 Task: Create Card Board Meeting Execution in Board Website Design and Development to Workspace Information Technology Consulting. Create Card Kitchenware Review in Board Social Media Influencer Analytics and Reporting to Workspace Information Technology Consulting. Create Card Board Meeting Execution in Board Customer Service Feedback Loop Implementation and Management to Workspace Information Technology Consulting
Action: Mouse moved to (70, 382)
Screenshot: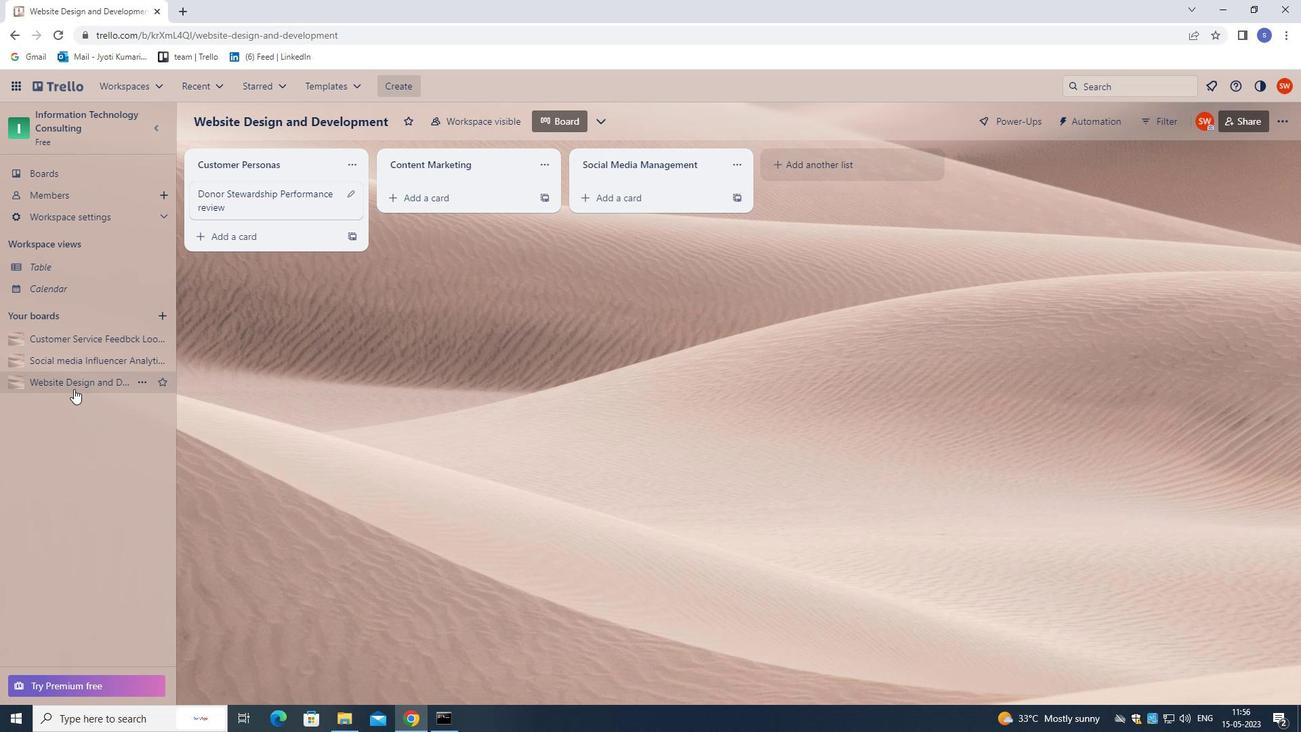 
Action: Mouse pressed left at (70, 382)
Screenshot: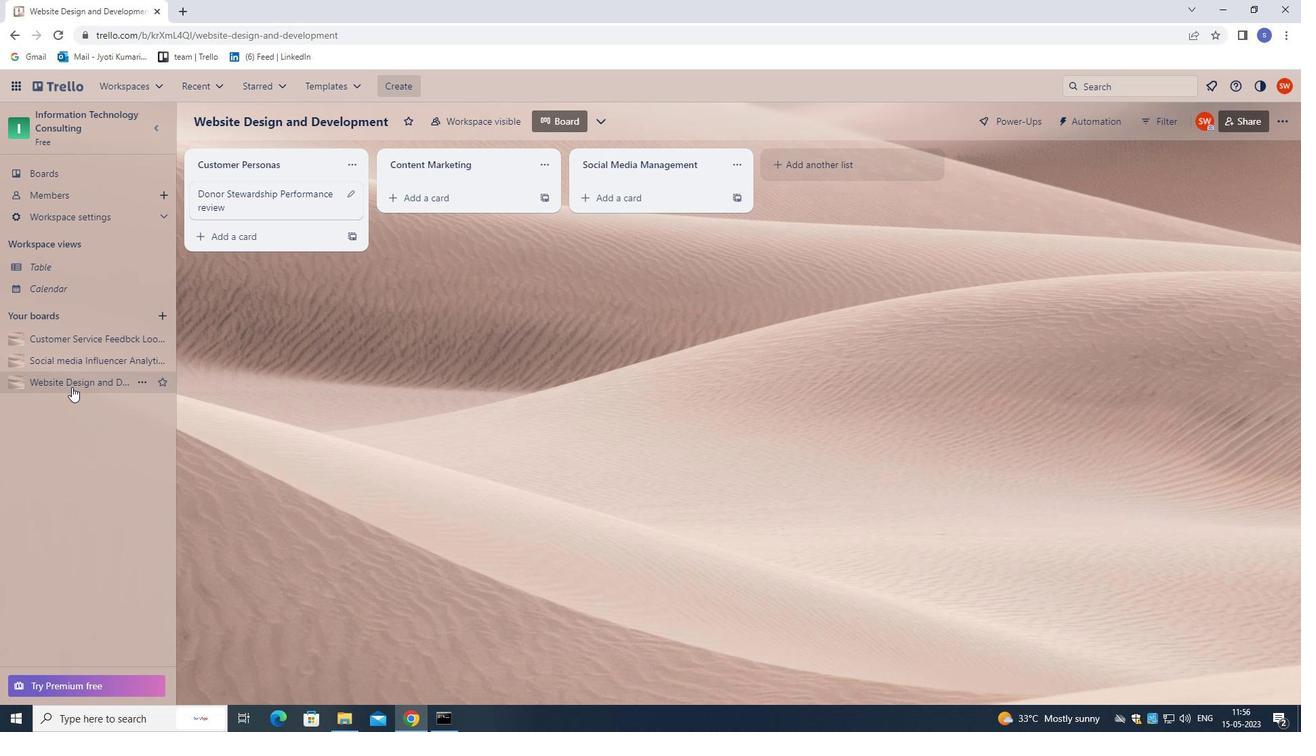
Action: Mouse moved to (487, 204)
Screenshot: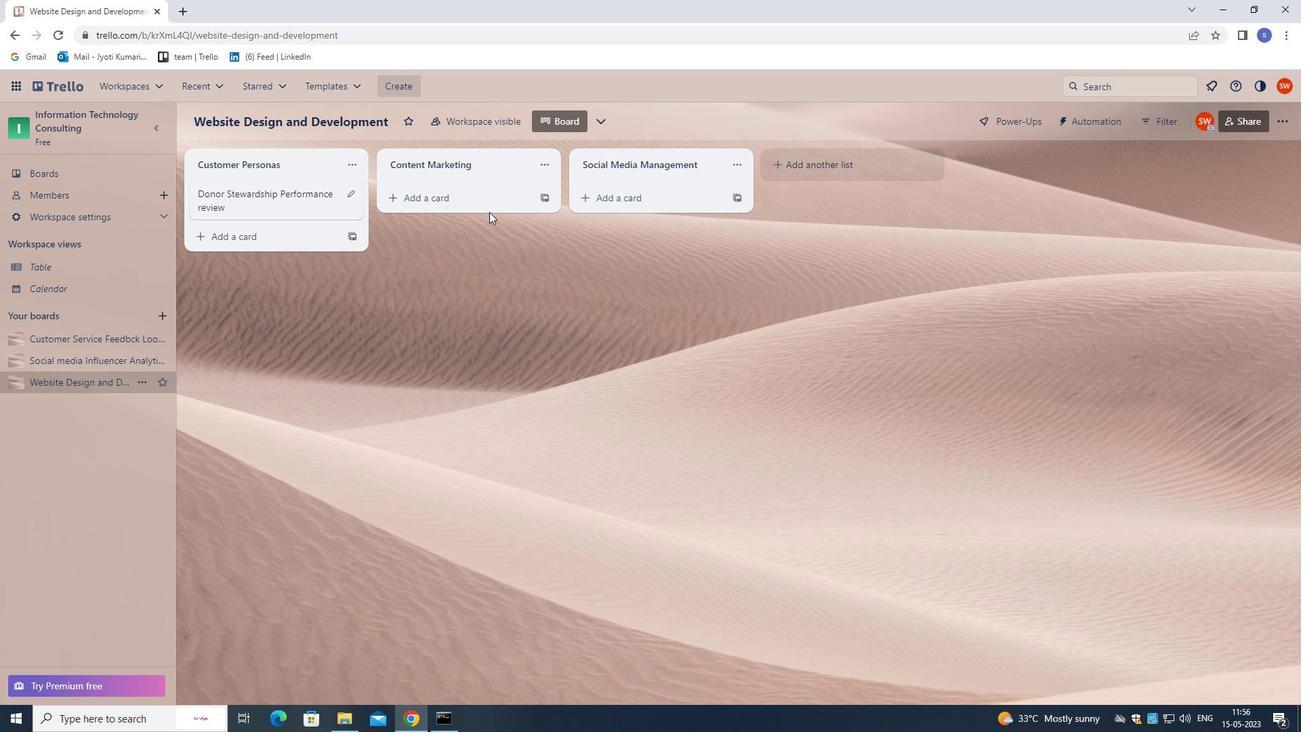 
Action: Mouse pressed left at (487, 204)
Screenshot: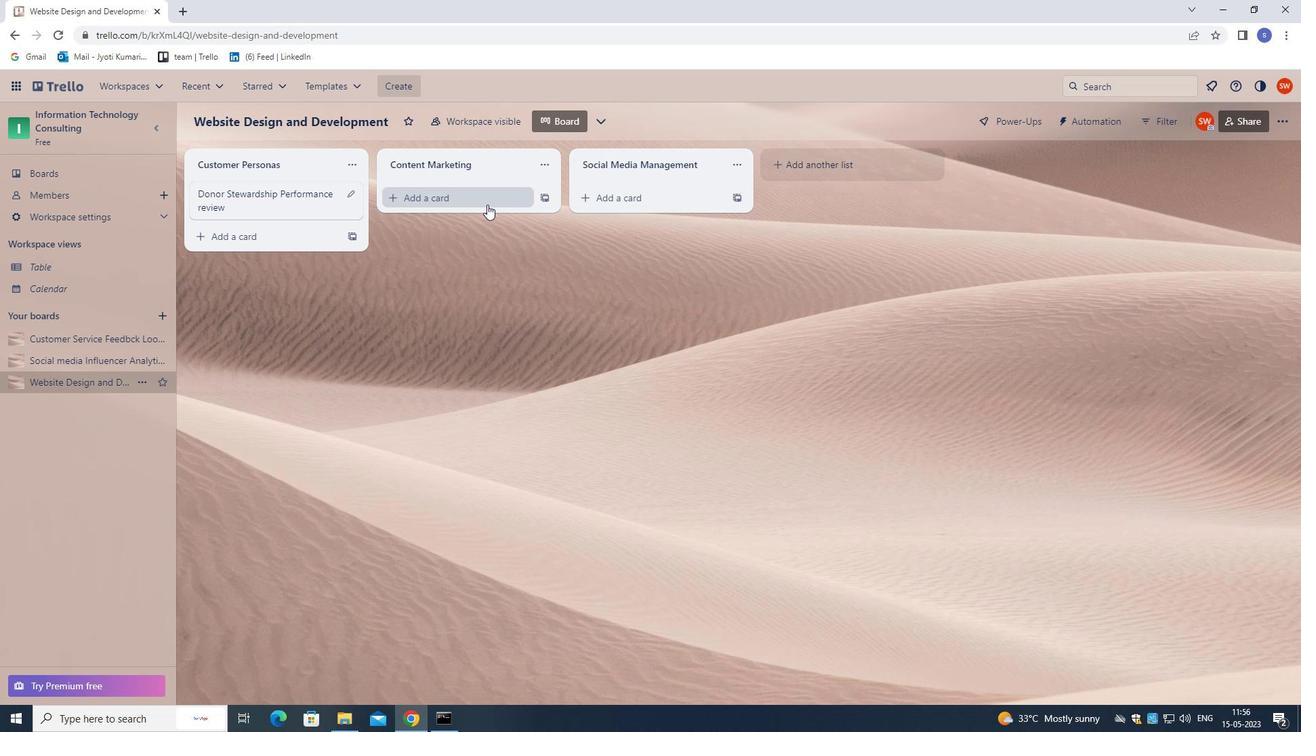 
Action: Mouse moved to (587, 398)
Screenshot: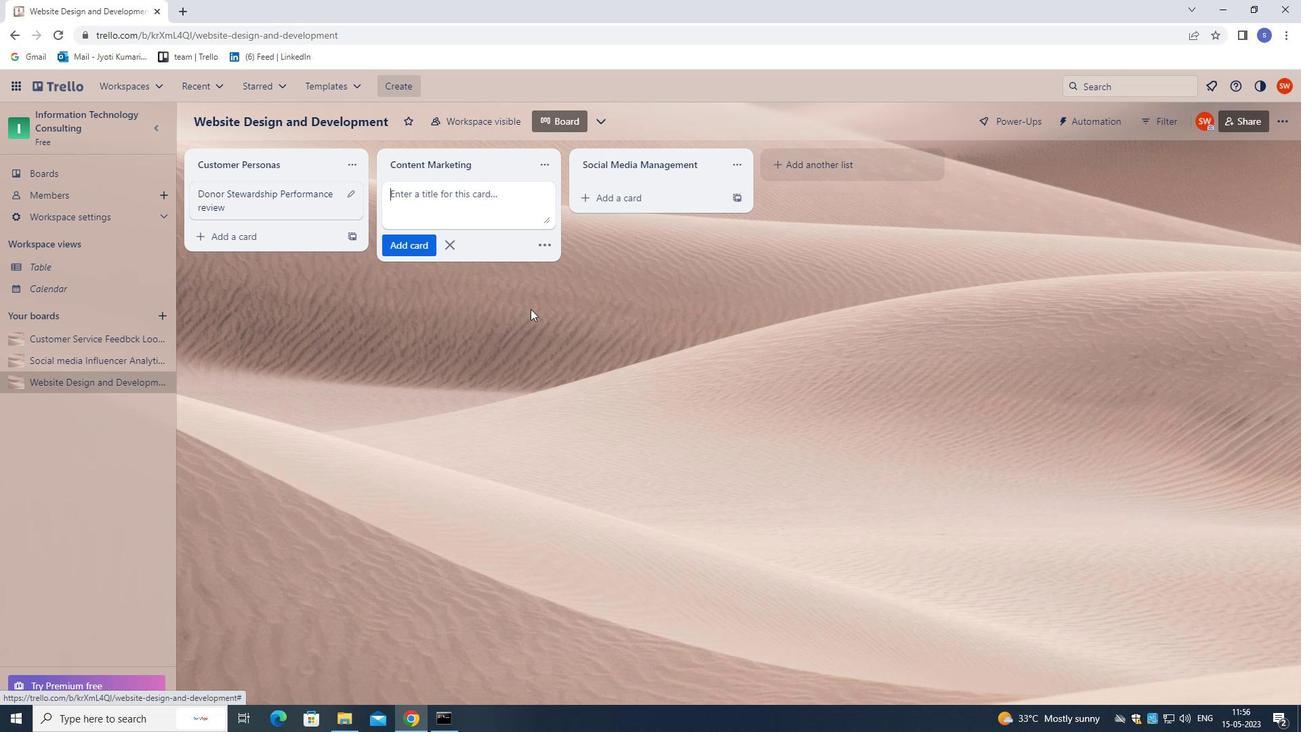 
Action: Key pressed <Key.shift>BOARD<Key.space><Key.shift><Key.shift><Key.shift><Key.shift><Key.shift><Key.shift><Key.shift><Key.shift><Key.shift><Key.shift><Key.shift><Key.shift><Key.shift><Key.shift><Key.shift><Key.shift><Key.shift><Key.shift>MEETING<Key.space><Key.shift><Key.shift><Key.shift><Key.shift><Key.shift><Key.shift><Key.shift><Key.shift><Key.shift>EXECUTION<Key.enter>
Screenshot: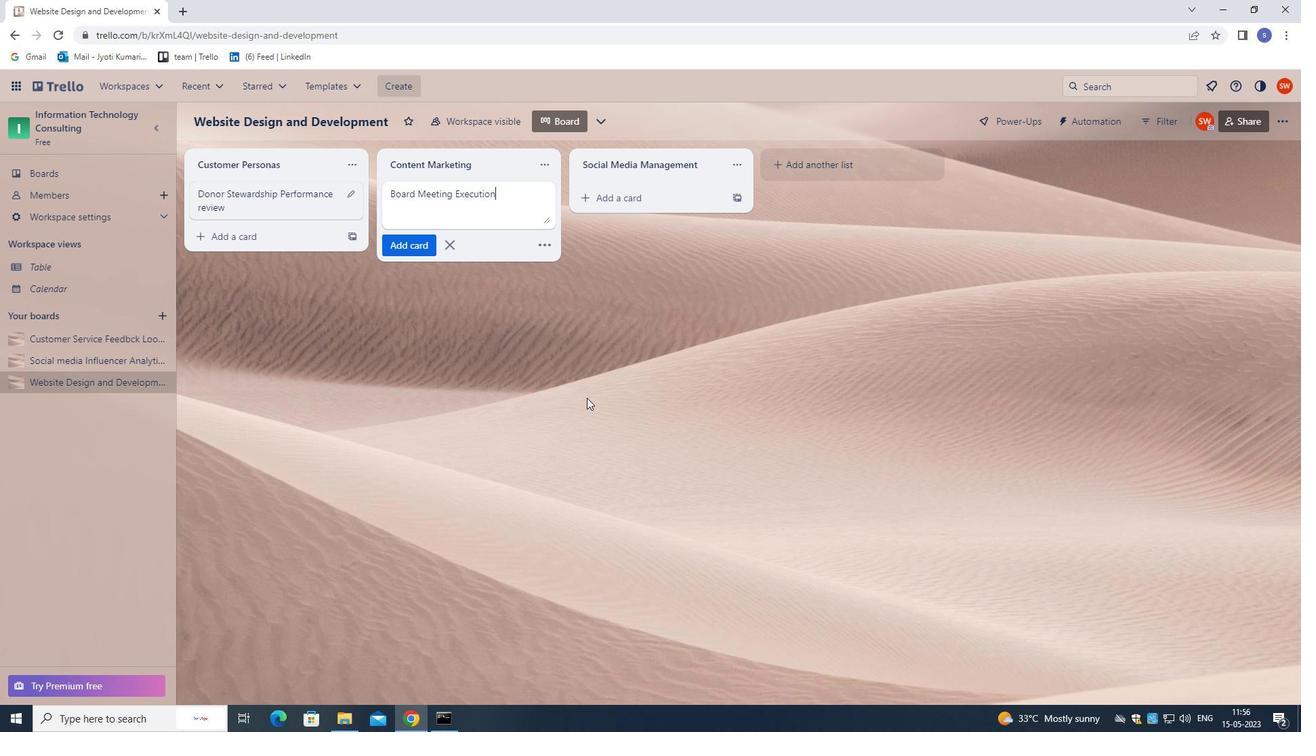 
Action: Mouse moved to (55, 358)
Screenshot: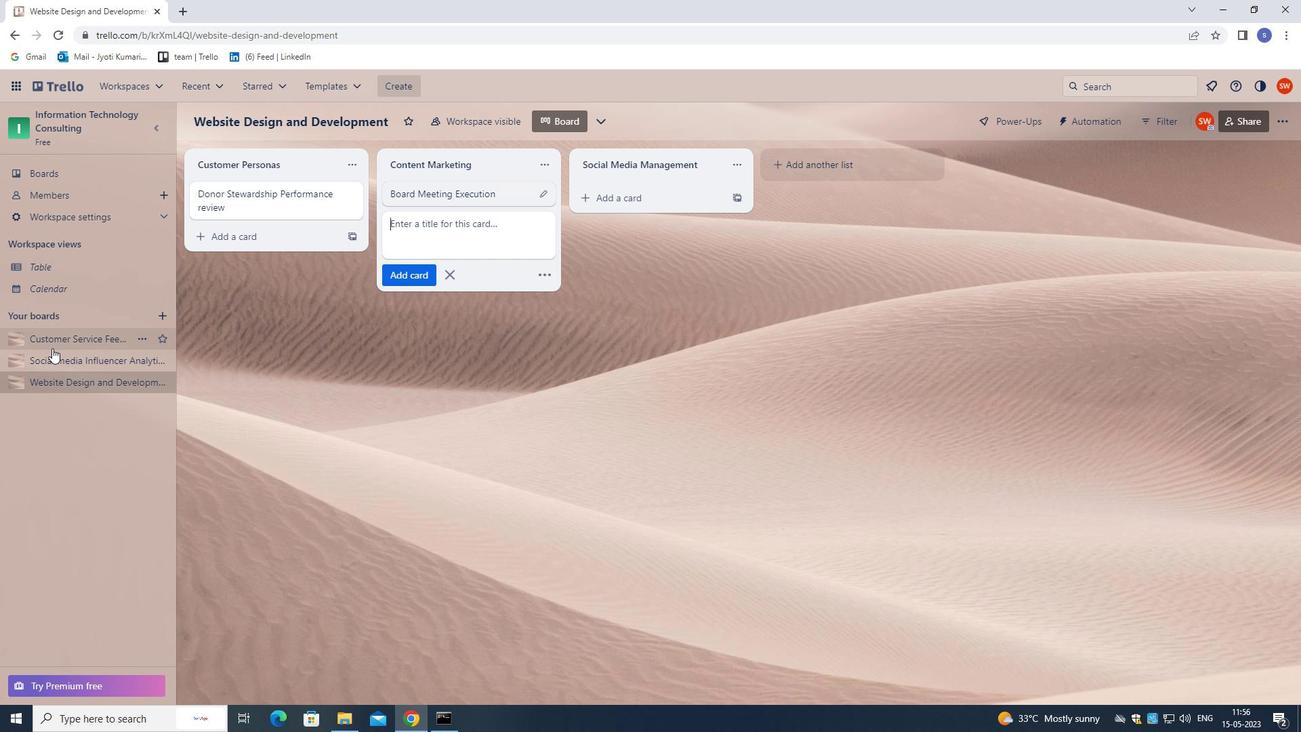
Action: Mouse pressed left at (55, 358)
Screenshot: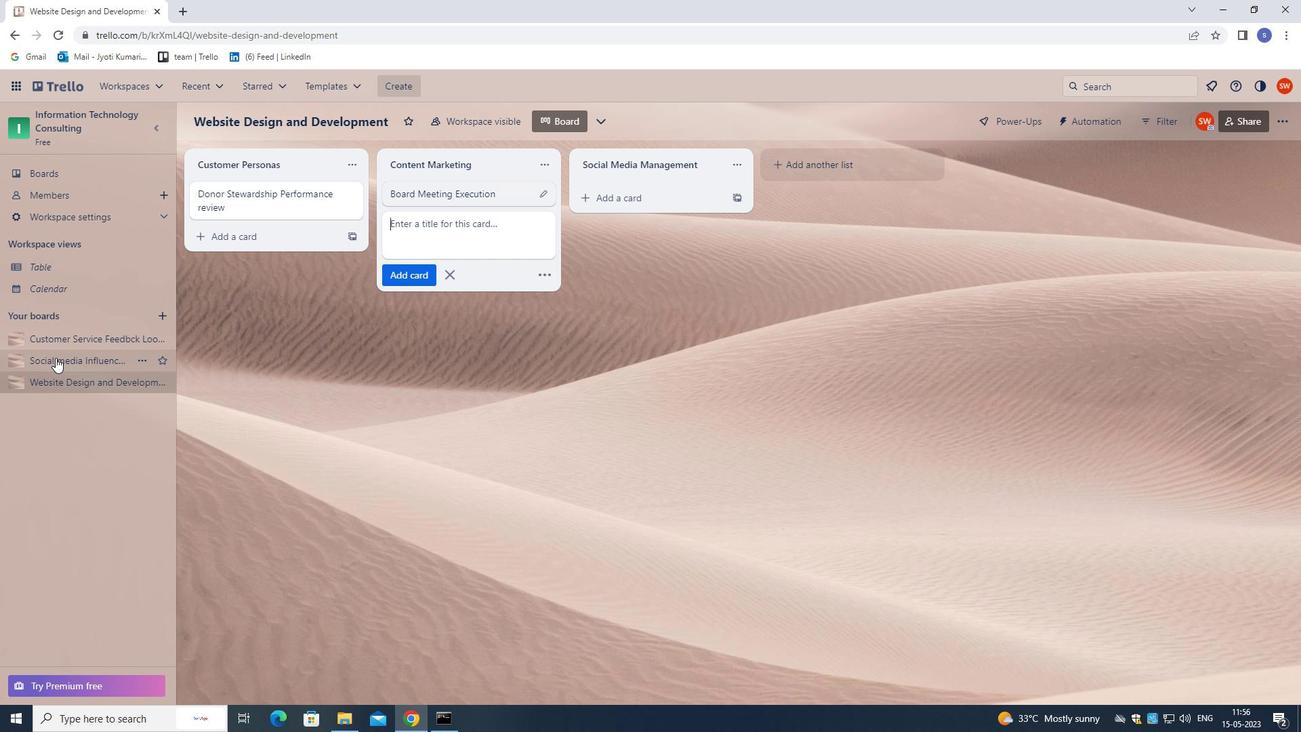 
Action: Mouse moved to (433, 200)
Screenshot: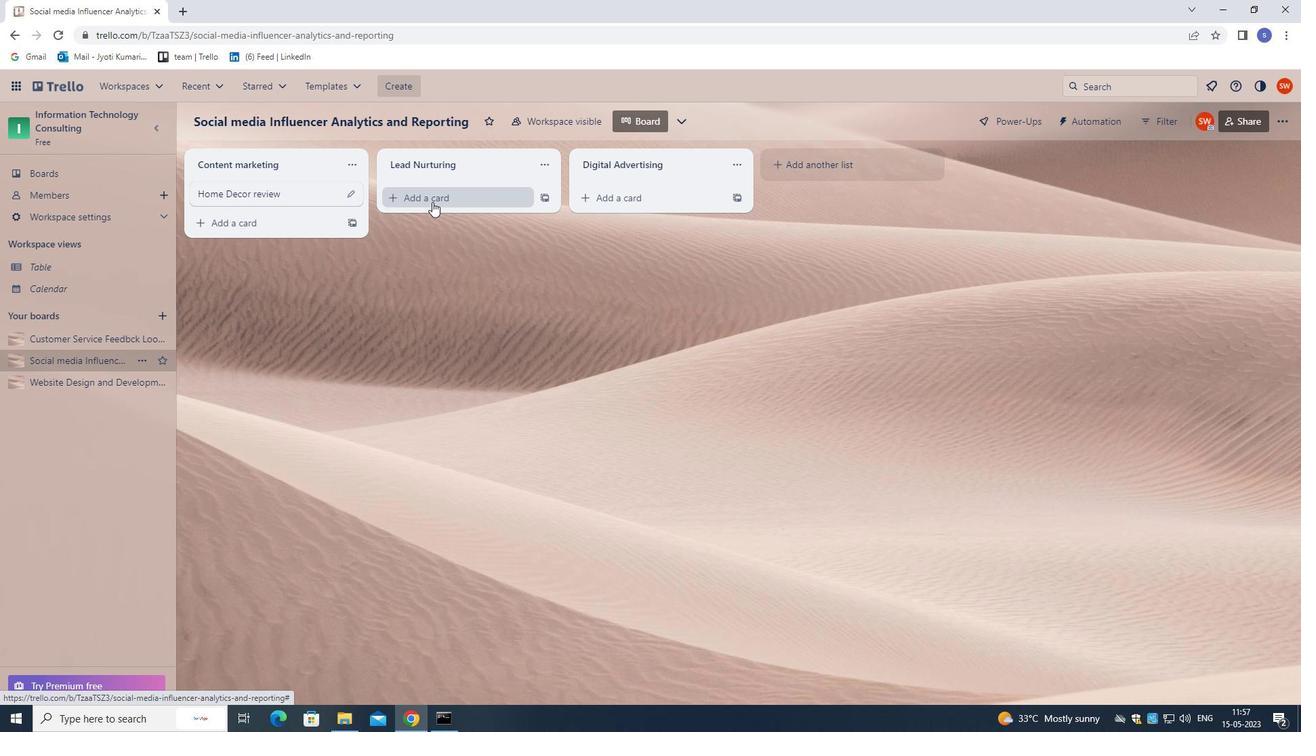 
Action: Mouse pressed left at (433, 200)
Screenshot: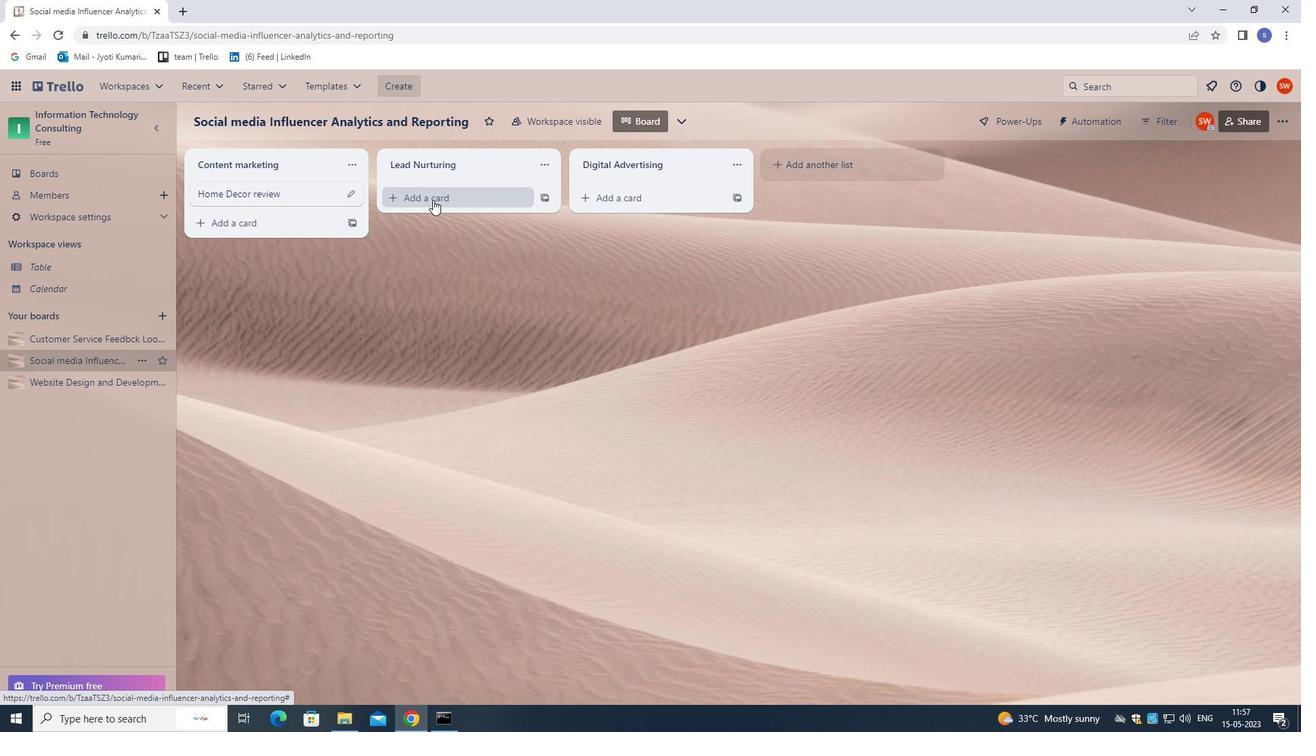 
Action: Mouse moved to (514, 396)
Screenshot: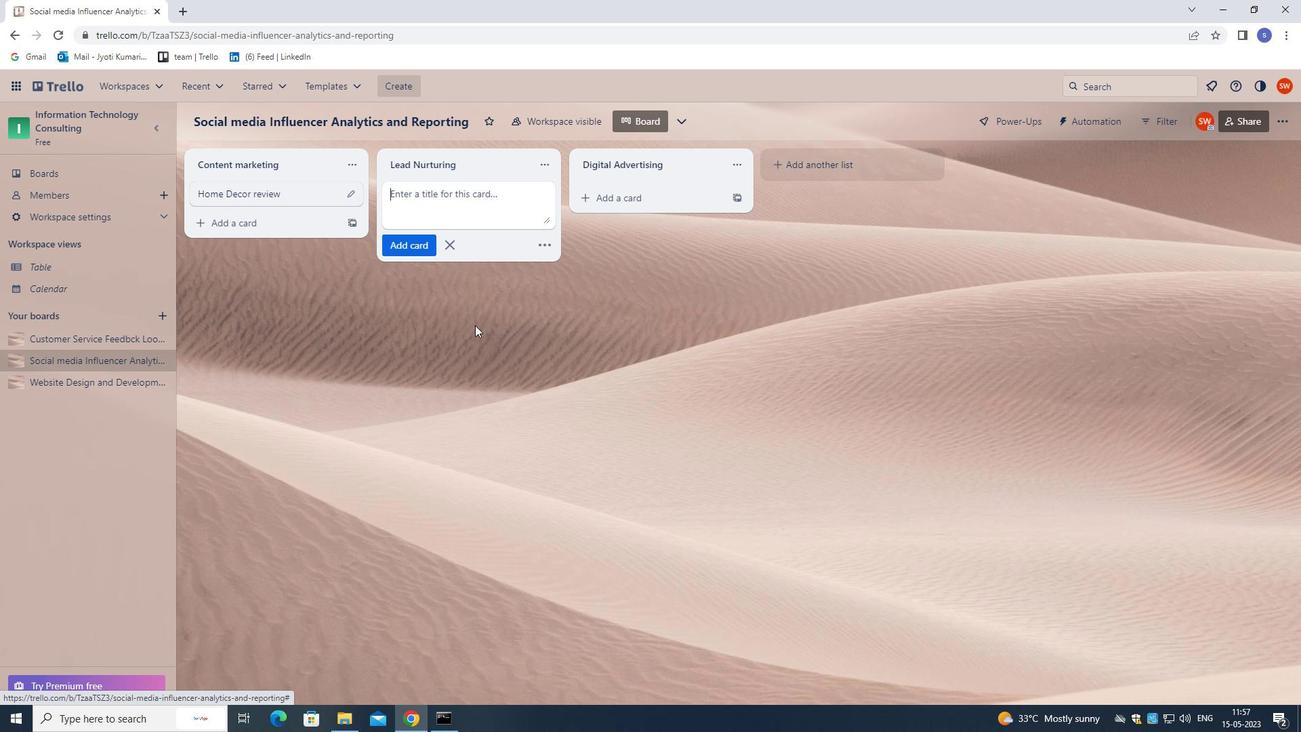 
Action: Key pressed <Key.shift><Key.shift><Key.shift><Key.shift><Key.shift><Key.shift><Key.shift><Key.shift>KITCHENWARE<Key.space><Key.shift>REVIEW<Key.left><Key.left><Key.left><Key.left><Key.left><Key.backspace><Key.shift>R<Key.enter>
Screenshot: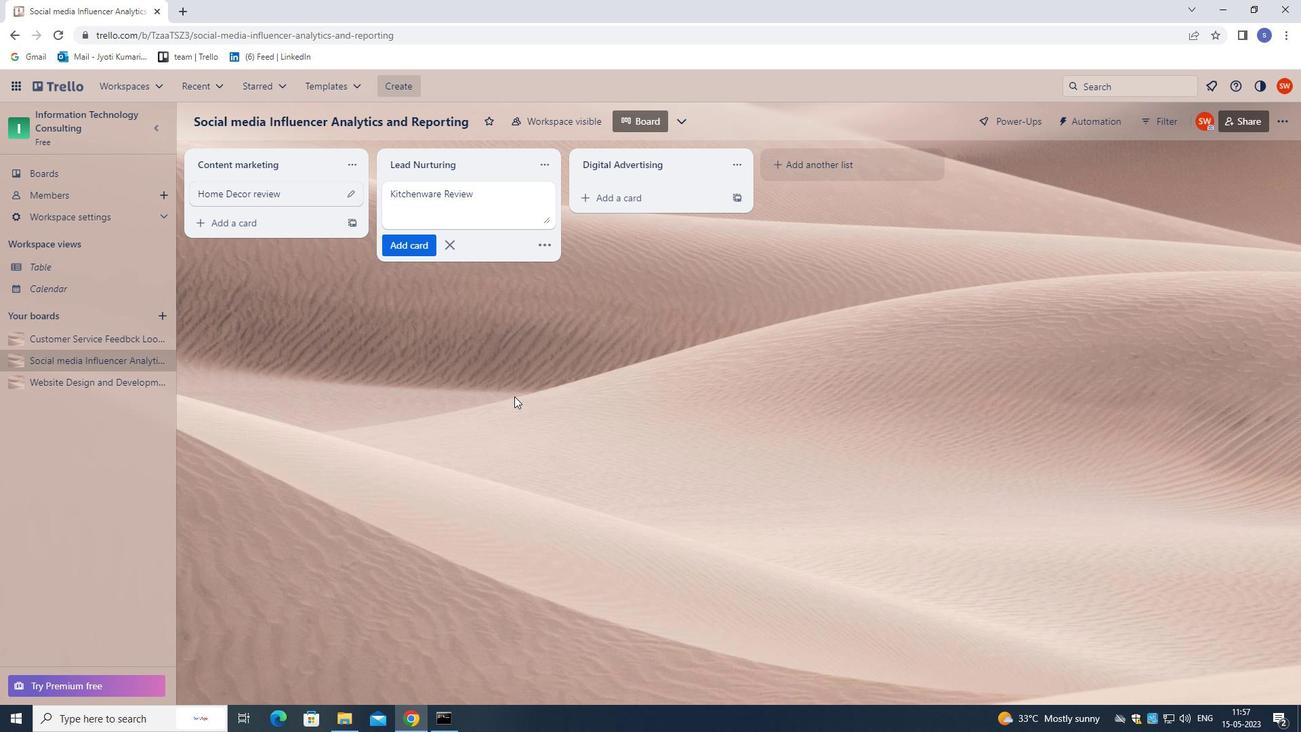 
Action: Mouse moved to (28, 337)
Screenshot: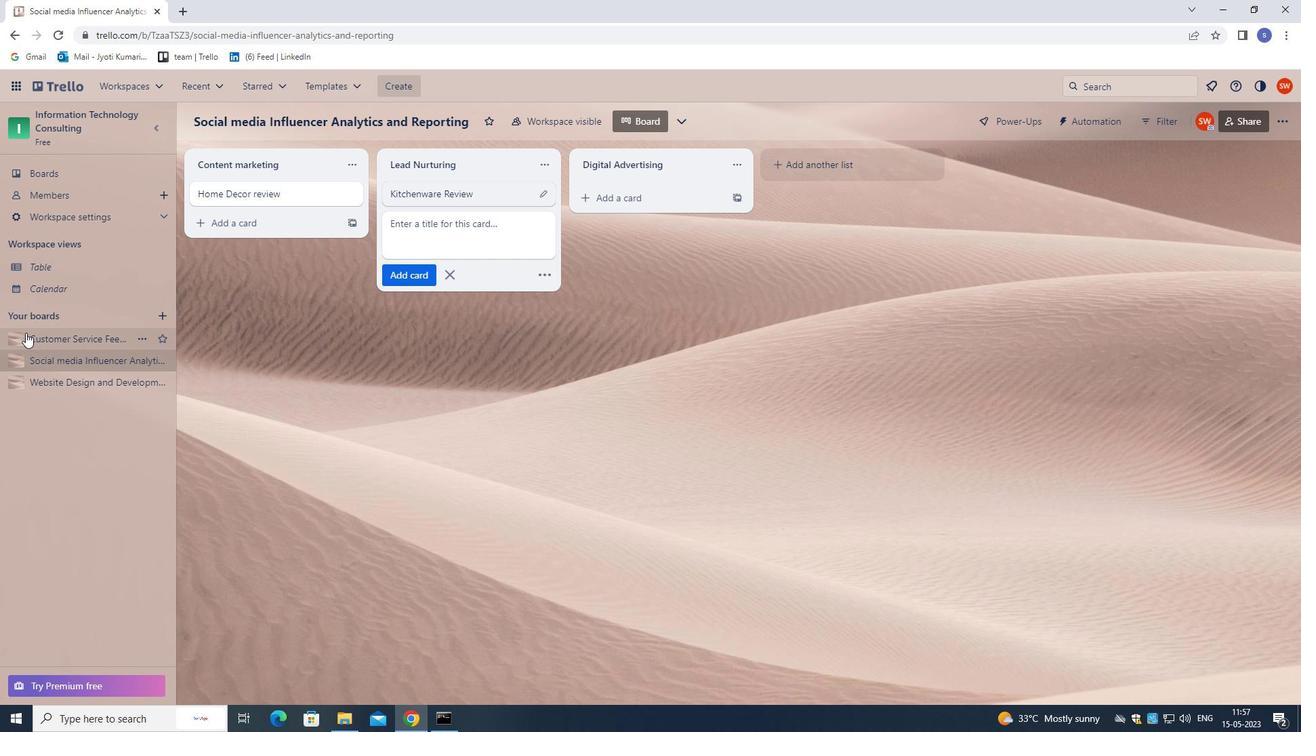 
Action: Mouse pressed left at (28, 337)
Screenshot: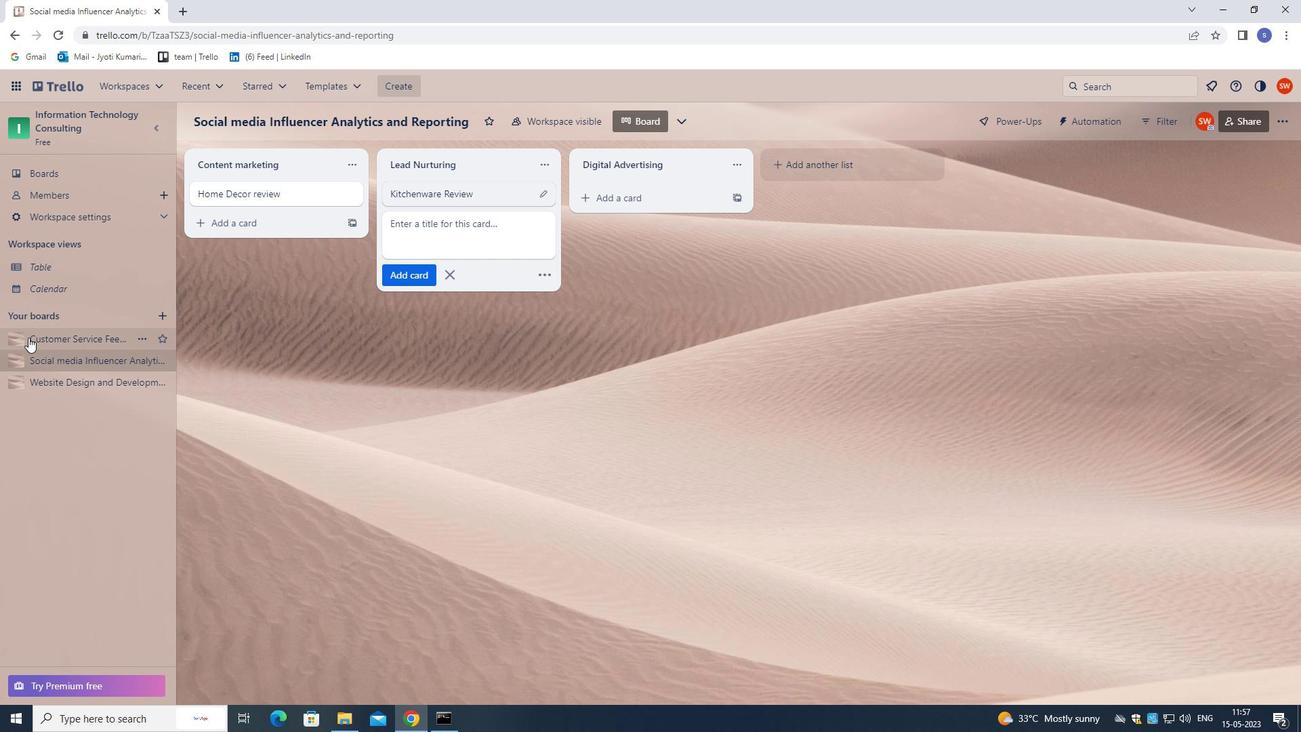 
Action: Mouse moved to (433, 192)
Screenshot: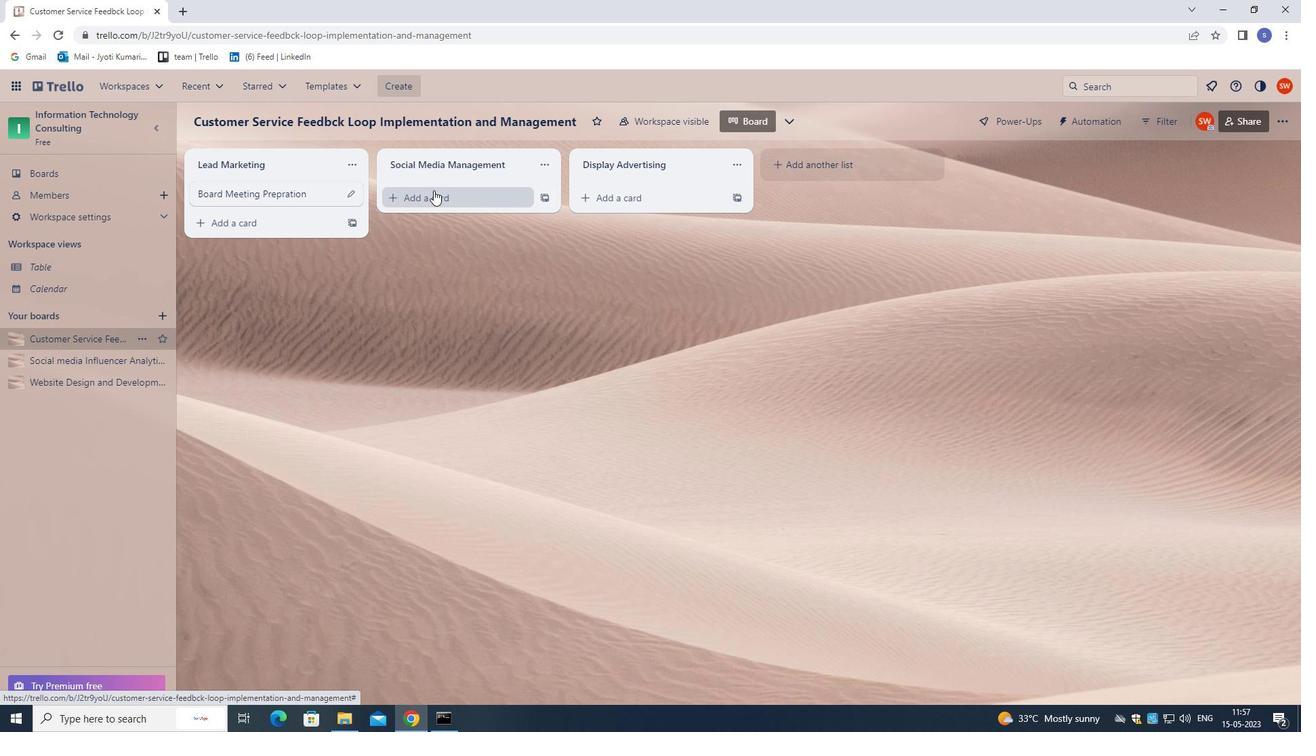 
Action: Mouse pressed left at (433, 192)
Screenshot: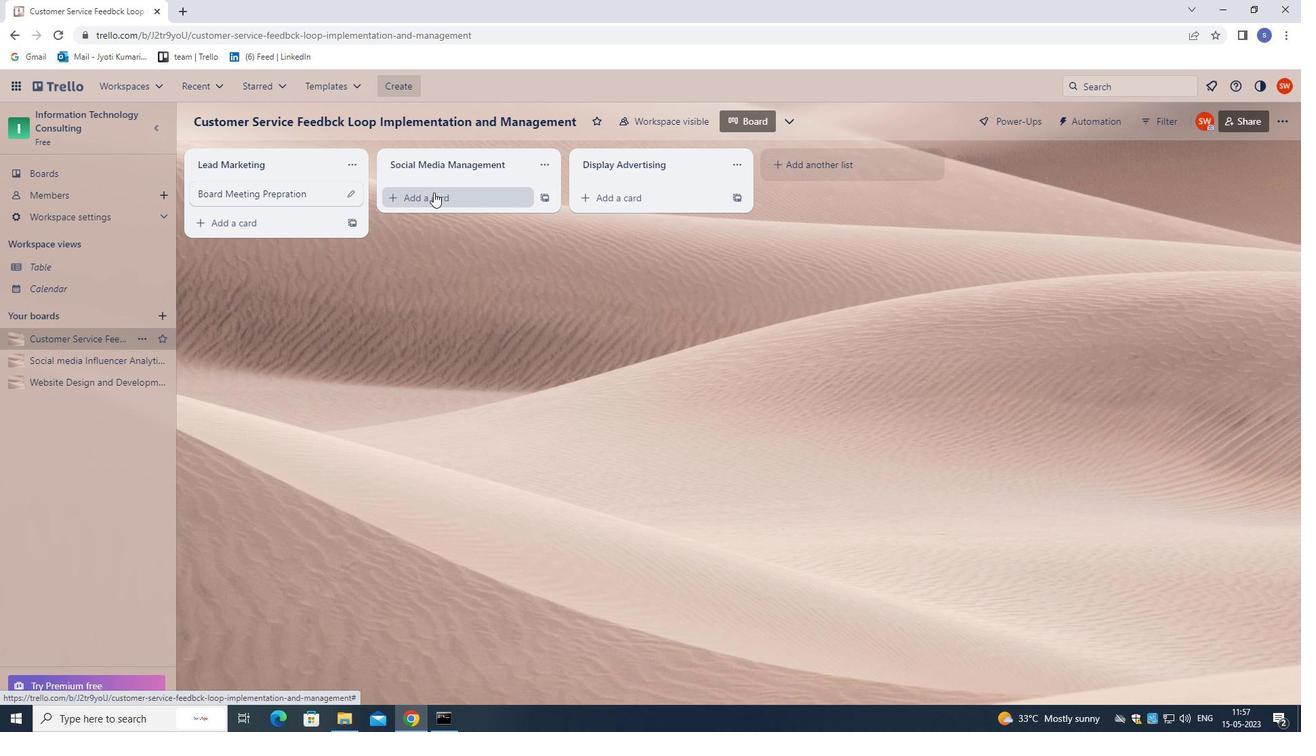 
Action: Mouse moved to (445, 439)
Screenshot: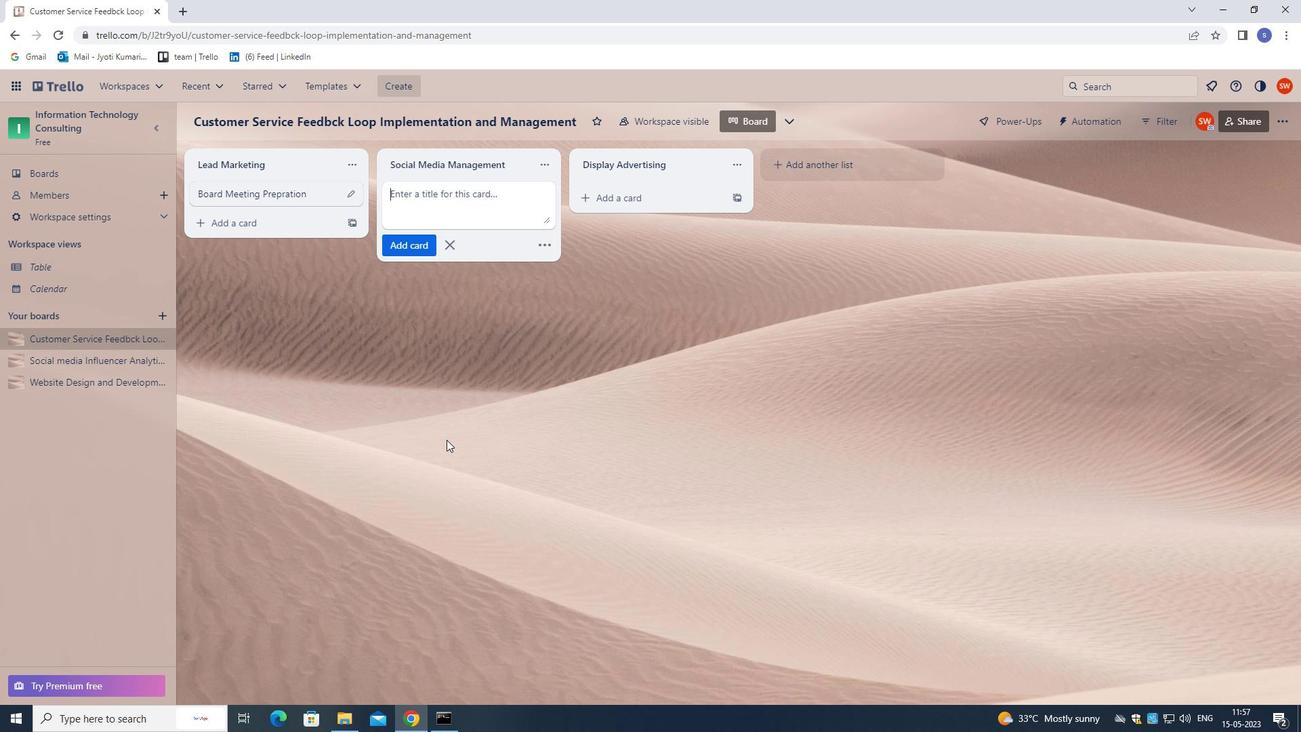 
Action: Key pressed <Key.shift><Key.shift><Key.shift><Key.shift><Key.shift><Key.shift><Key.shift><Key.shift>BOARD<Key.space><Key.shift>MEETING<Key.space><Key.shift><Key.shift>EXECUTION<Key.enter>
Screenshot: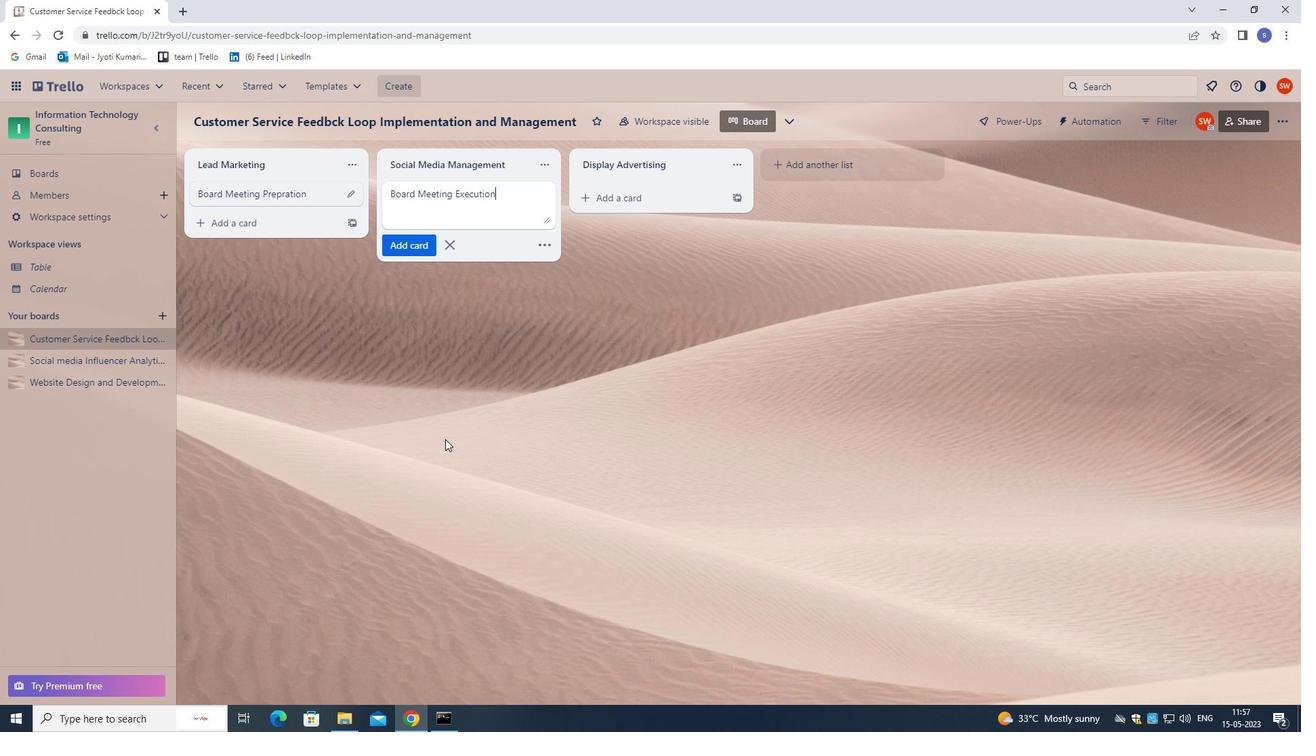 
Action: Mouse moved to (443, 436)
Screenshot: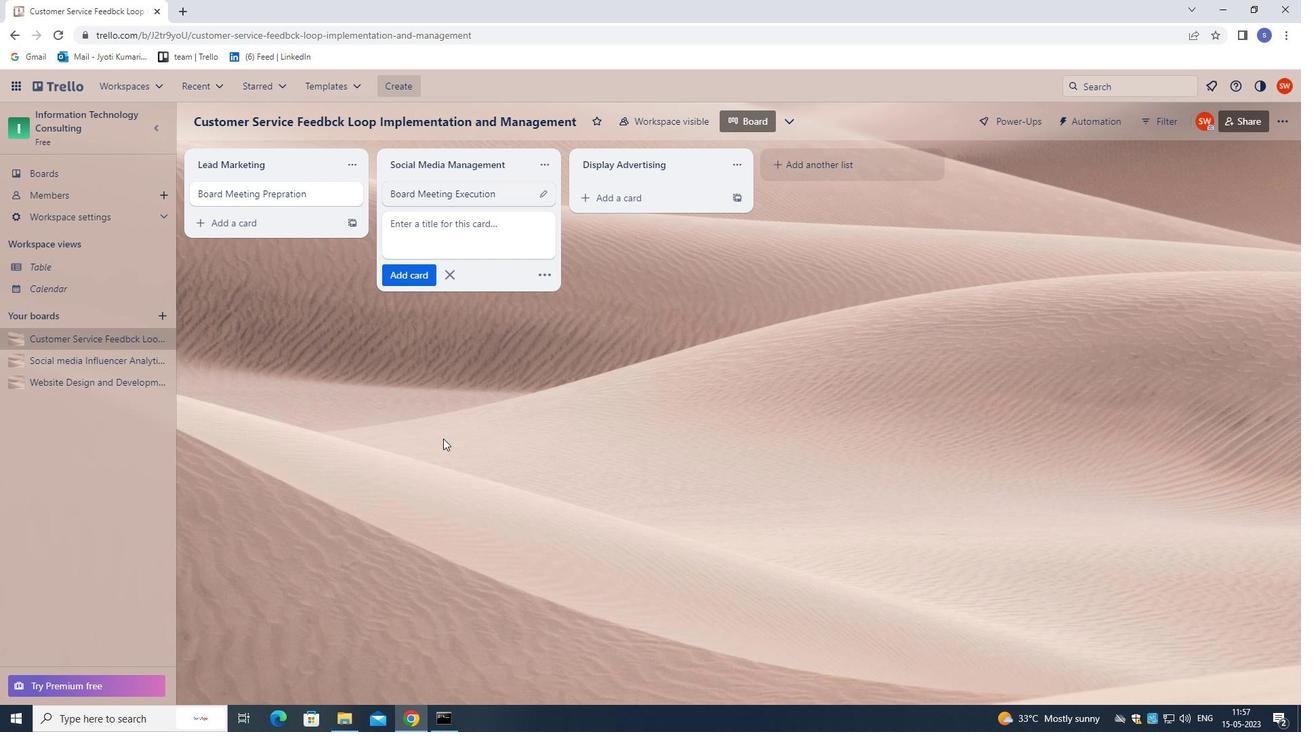 
